 Task: Create a directory such as "my_folder," and verify its existence.
Action: Mouse moved to (317, 181)
Screenshot: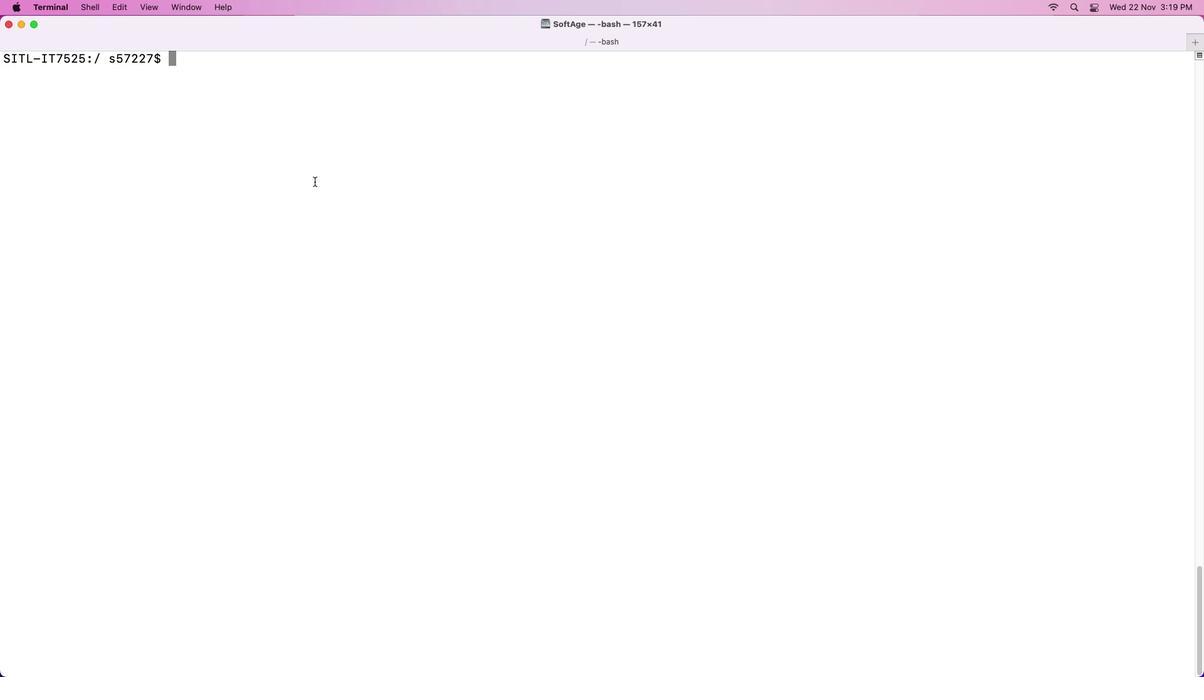 
Action: Mouse pressed left at (317, 181)
Screenshot: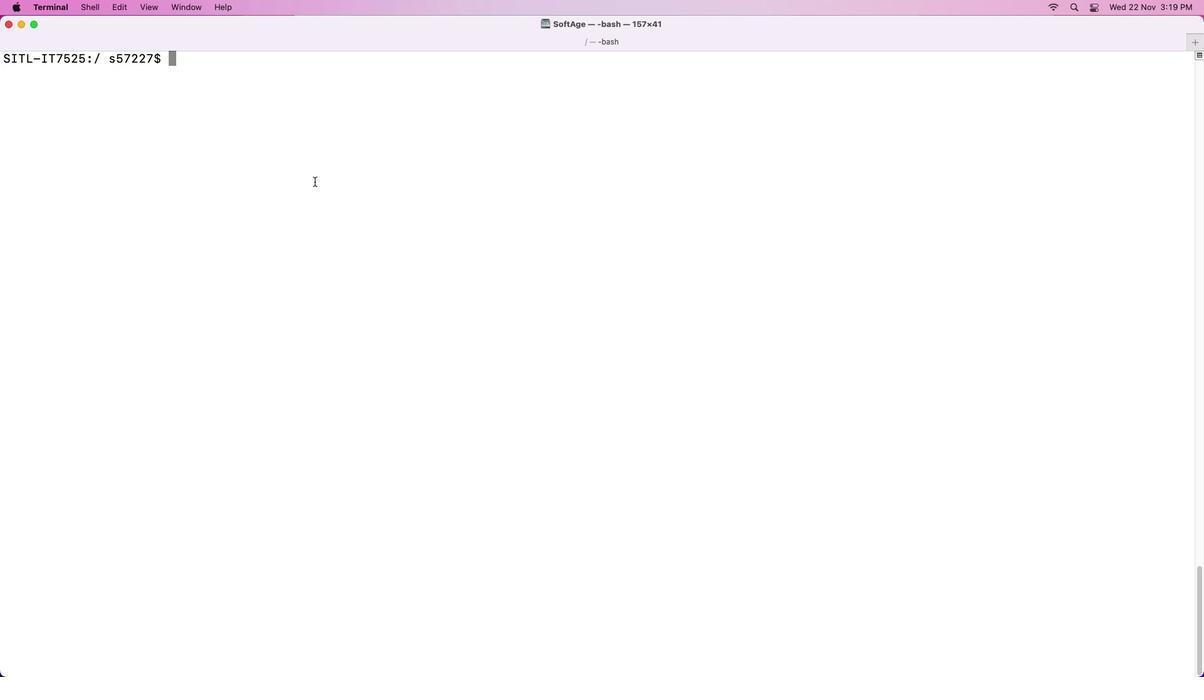 
Action: Mouse moved to (157, 158)
Screenshot: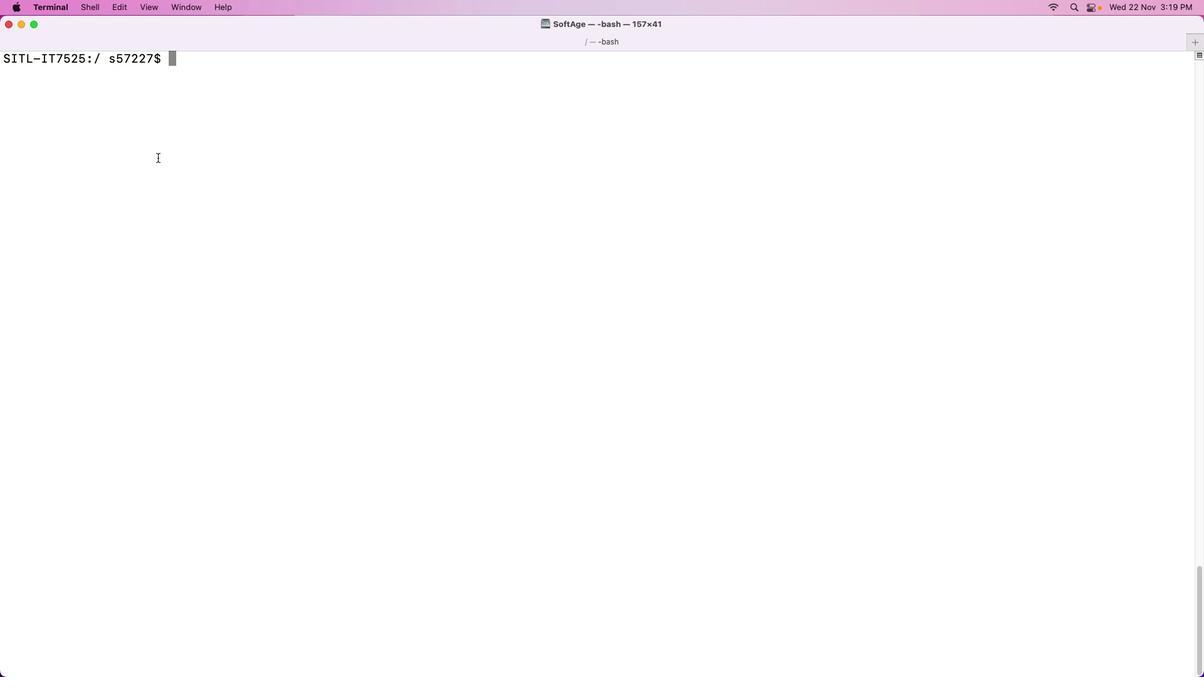 
Action: Key pressed 'l''s'Key.enter'c''d'Key.spaceKey.shift'U''s''e''r''s'Key.enter'l''s'Key.enter'c''d'Key.space's''5''7''2''2''7'Key.enter'l''s'Key.enter'c''d'Key.space'b''a''s''h'Key.shift'_''t''a''s''k''s'Key.enterKey.spaceKey.backspace'l''s'Key.enter'm''k''d''i''r'Key.space't''a''s''k''1''6'Key.enter'l''s'Key.enter'c''d'Key.space't''a''s''k''1''6'Key.enter'l''s'Key.enter'c'Key.backspace'm''a''k''e'Key.shift'_''d''i''r''e''c''t''o''r''y''.''s''h'Key.enterKey.upKey.leftKey.leftKey.leftKey.leftKey.leftKey.leftKey.leftKey.leftKey.leftKey.leftKey.leftKey.leftKey.leftKey.leftKey.leftKey.leftKey.leftKey.leftKey.leftKey.left't''o''u''c''h'Key.spaceKey.enter'l''s'Key.enter'v''i''m'Key.space'm''a''k''e'Key.shift'_''d''i''r''e''c''t''o''r''y''.''s''h'Key.enter'i'Key.shift'#'Key.shift'!''/''b''i''n''/''b''a''s''h'Key.enterKey.enterKey.shift'#'Key.space's''e''t'Key.space't''h''e'Key.space'd''i''r''e''c''t''o''r''y'Key.space'n''a''m''e'Key.enter'd''i''r''e''c''t''o''r''y'Key.shift'_''n''a''m''e''='Key.shift'"''m''y'Key.shift'_''f''o''l''d''e''r'Key.shift'"'Key.enterKey.enterKey.shift'$'Key.backspaceKey.shift'#'Key.spaceKey.caps_lock'C'Key.caps_lock'h''e''c''k'Key.space'i''f'Key.space't''h''e'Key.space'd''i''r''e''c''t''o''r''y'Key.space'a''l'Key.spaceKey.backspace'r''e''a''d''y'Key.space'e''x''i''s''t''s'Key.enter'i''f'Key.space'['Key.space'-''d'Key.spaceKey.shift'"'Key.shift'$''d''i''r''e''c''t''o''r''y'Key.shift'_''n''a''m''e'Key.shift'"'Key.space']'';'Key.space't''h''e''n'Key.enterKey.tab'e''c''h''o'Key.spaceKey.shift'"'Key.caps_lock'D'Key.caps_lock'i''r''e''c''t''o''r''y'Key.space"'"Key.shift'$''d''i''r''e''c''t''o''r''y'Key.shift'_''n''a''m''e'"'"Key.space'a''l''r''e''a''d''y'Key.spaceKey.space'e''x''i''s''t''s''.'Key.shift'"'Key.enter'w'Key.backspace'e''l''s''e'Key.spaceKey.enterKey.tabKey.shift_r'#'Key.spaceKey.caps_lock'C'Key.caps_lock'r''e''a''t''e'Key.space't''h''e'Key.space'd''i''r''e''c''t''o''r''y'Key.enterKey.tab'm''k''d''i''r'Key.spaceKey.shift_r'"'Key.shift'$''d''i''r''e''c''t''o''r''y'Key.shift'_''n''a''m''e'Key.shift'"'Key.enterKey.enterKey.tabKey.shift'#'Key.spaceKey.caps_lock'C'Key.caps_lock'h''e''c''k'Key.space'i''f'Key.space't''h''e'Key.space'd''i''r''e''c''t''o''r''y'Key.space'c''r''e''a''t''i''o''n'Key.space'w''a'Key.spaceKey.backspace's'Key.space's''u''c''c''e''s''s''f''u''l'Key.enterKey.tab'i''f'Key.space'['Key.spaceKey.shift'$'Key.shift_r'?'Key.space'-''e''q'Key.space'0'']'Key.backspaceKey.space']'';'Key.space't''h''e''n'Key.spaceKey.enterKey.tabKey.tab'e''c''h''o'Key.shift_r'"'Key.backspaceKey.spaceKey.shift_r'"'Key.caps_lock'D'Key.caps_lock'i''r''e''c''t''o''r''y'Key.space"'"Key.shift'$''d''i''r''e''c''t''o''r''y''n'Key.backspaceKey.spaceKey.space'-'Key.backspaceKey.backspaceKey.backspaceKey.spaceKey.space'-'Key.backspaceKey.backspaceKey.backspaceKey.shift_r'_''n''a''m''e'"'"Key.space'c''r''e''a''t''e''d'Key.space's''u''c''c''e''s''f''u''l''l''y''.'Key.shift_r'"'Key.enterKey.tab'e''l''s''e'Key.spaceKey.enterKey.tabKey.tab'e''c''h''o'Key.spaceKey.shift_r'"'Key.caps_lock'F'Key.caps_lock'a''i''l''e''d'Key.space't''o'Key.space'c''r''e''a''t''e''b''d''i''r''e'Key.leftKey.leftKey.leftKey.leftKey.leftKey.deleteKey.spaceKey.end'c''t''o''r''y'Key.spaceKey.spaceKey.backspace"'"Key.shift'$''d''i''r''e''c''t''o''r''y'Key.shift_r'_''n''a''m''e'"'"'.'Key.shift_r'"'Key.enterKey.tabKey.tab'e''x''i''t'Key.space'1'Key.spaceKey.shift'#'Key.spaceKey.caps_lock'E'Key.caps_lock'x''i''t'Key.space't''h''e'Key.space's''c''r''i''p''t'Key.space'w''i''t''h'Key.space'a''n'Key.space'e''r''r''o''r'Key.space'c''o''d''e'Key.enterKey.tab'f''i'Key.enter'f''i'Key.enterKey.enterKey.escKey.shift_r':''w''q'Key.enter'c''a''t'Key.space'm''a''k''e'Key.shift_r'_''d''i''r''e''c''t''o''r''y''.''s''h'Key.enter
Screenshot: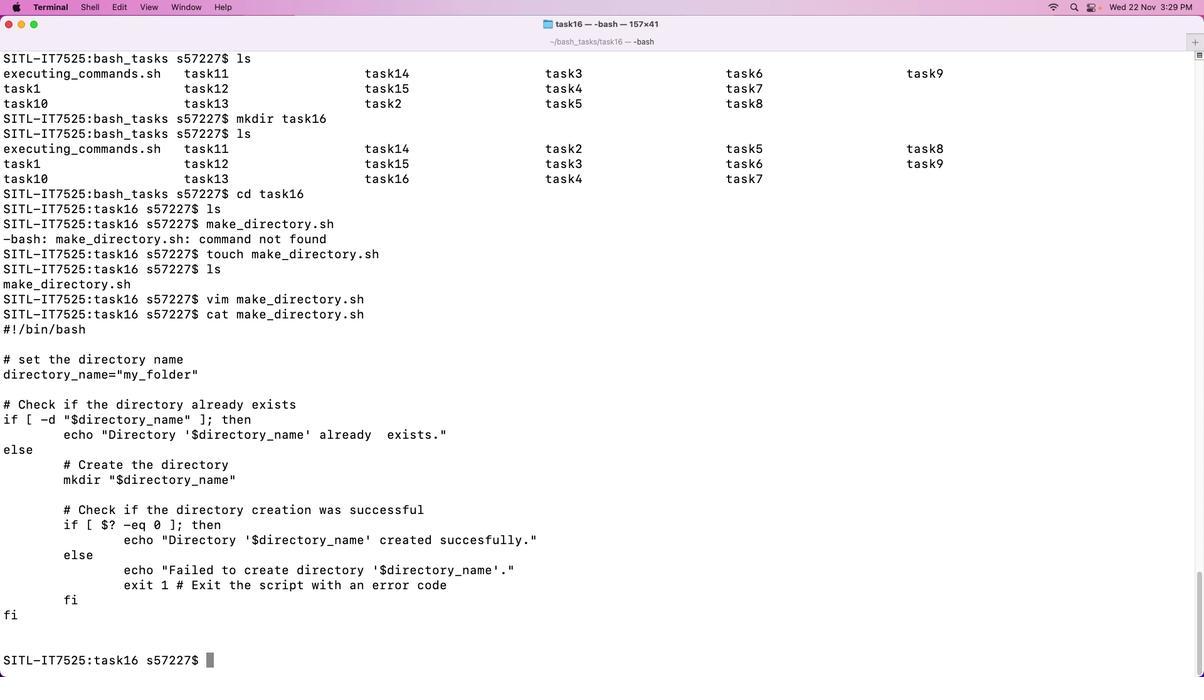 
Action: Mouse moved to (329, 341)
Screenshot: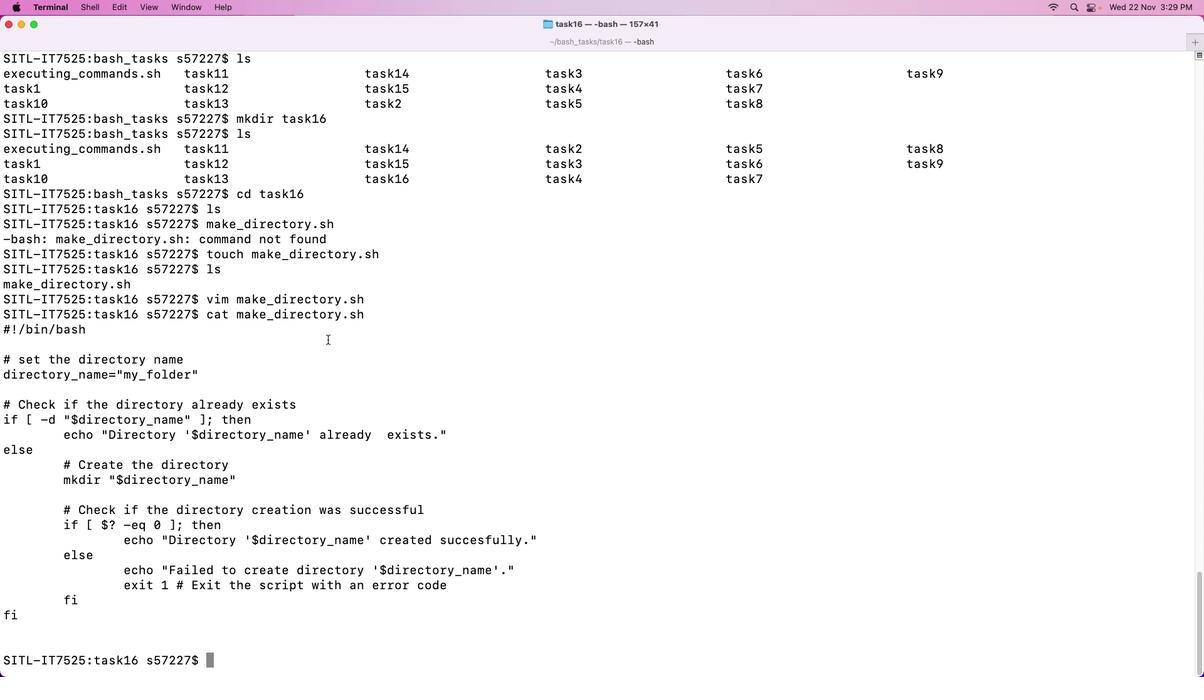 
Action: Mouse scrolled (329, 341) with delta (0, 0)
Screenshot: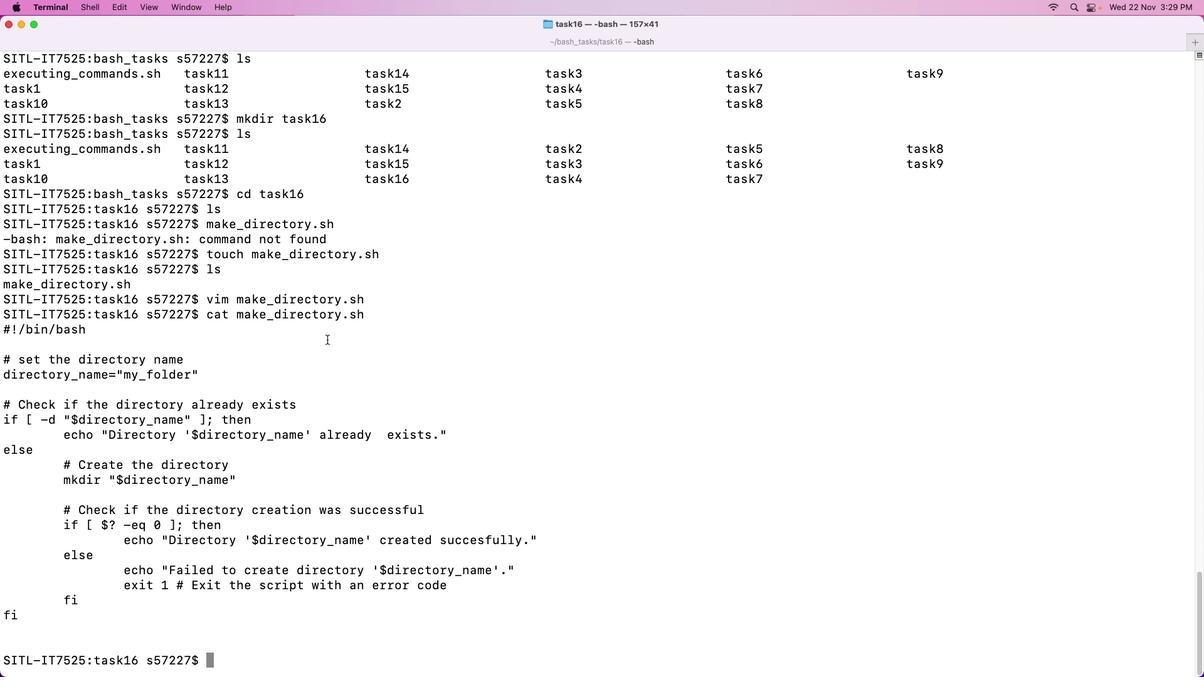 
Action: Mouse scrolled (329, 341) with delta (0, 0)
Screenshot: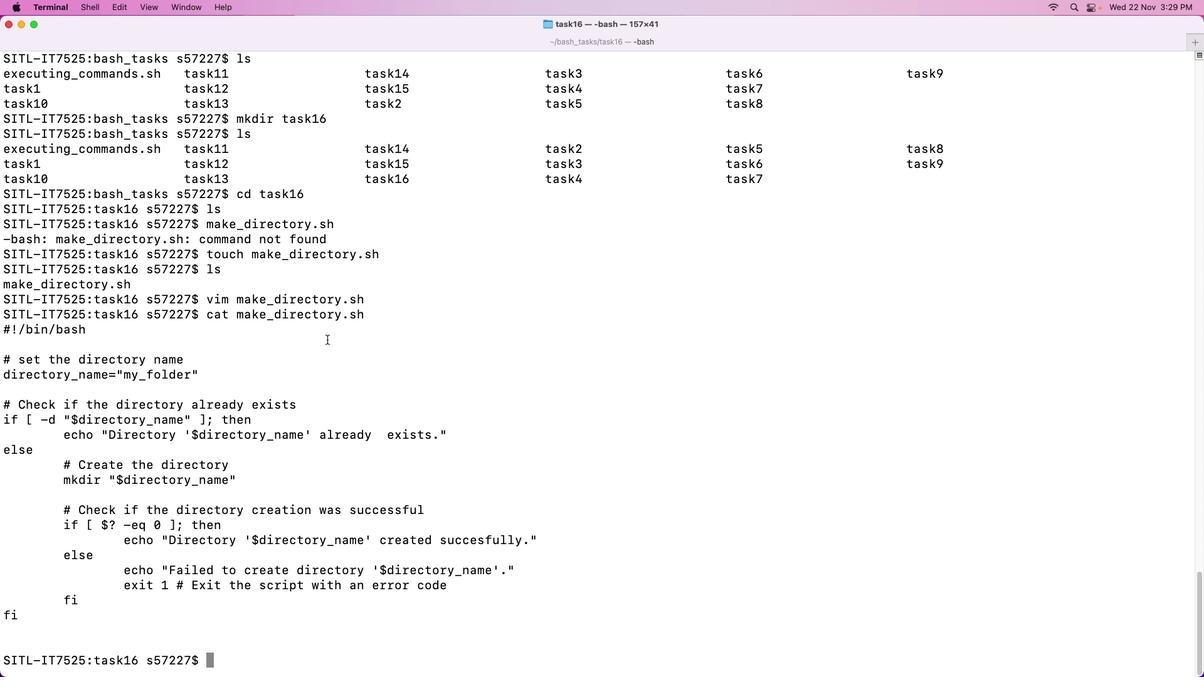 
Action: Mouse scrolled (329, 341) with delta (0, -1)
Screenshot: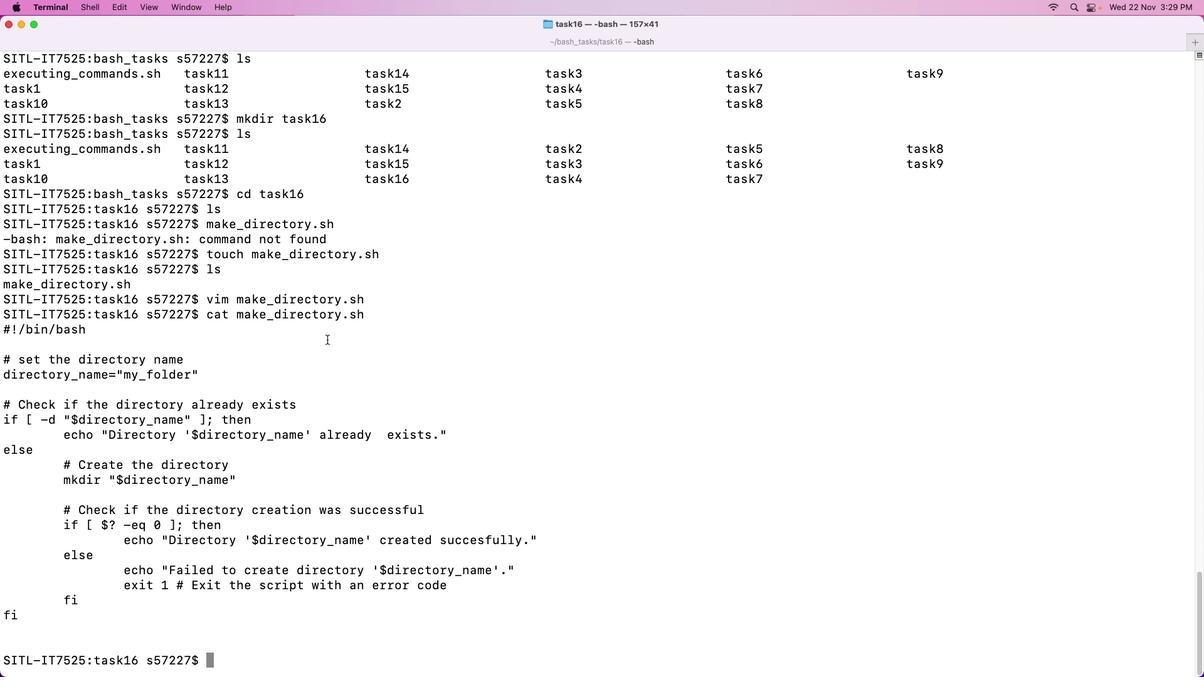 
Action: Mouse moved to (327, 336)
Screenshot: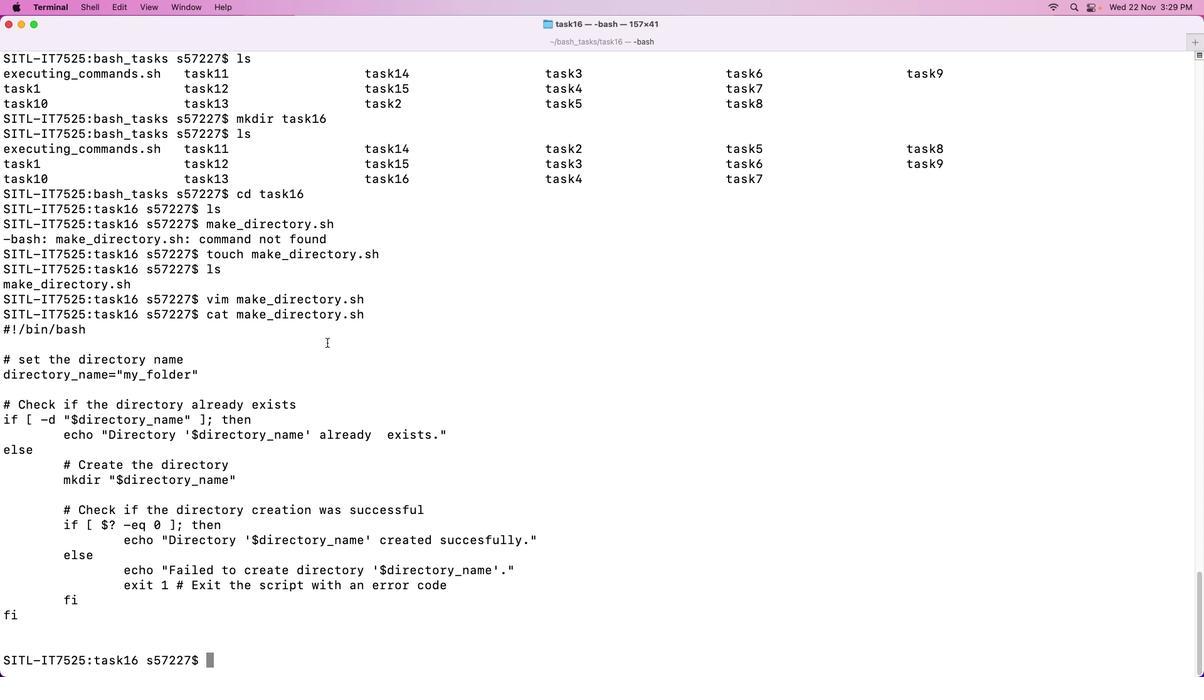 
Action: Mouse scrolled (327, 336) with delta (0, 0)
Screenshot: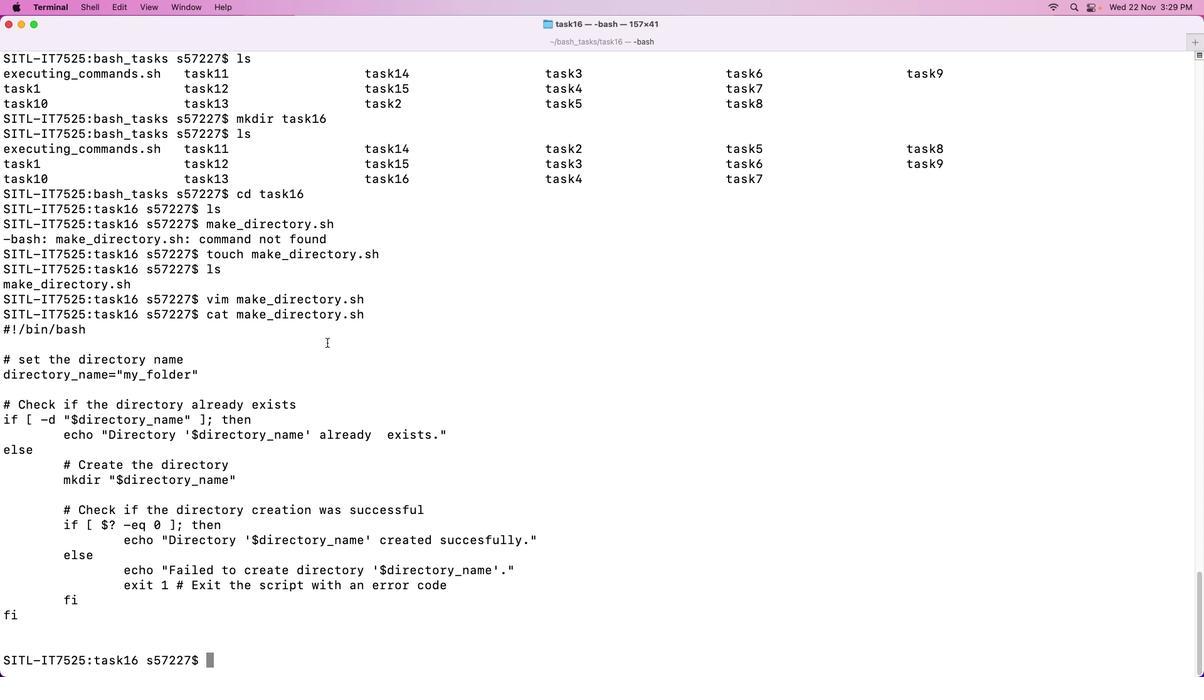 
Action: Mouse moved to (327, 336)
Screenshot: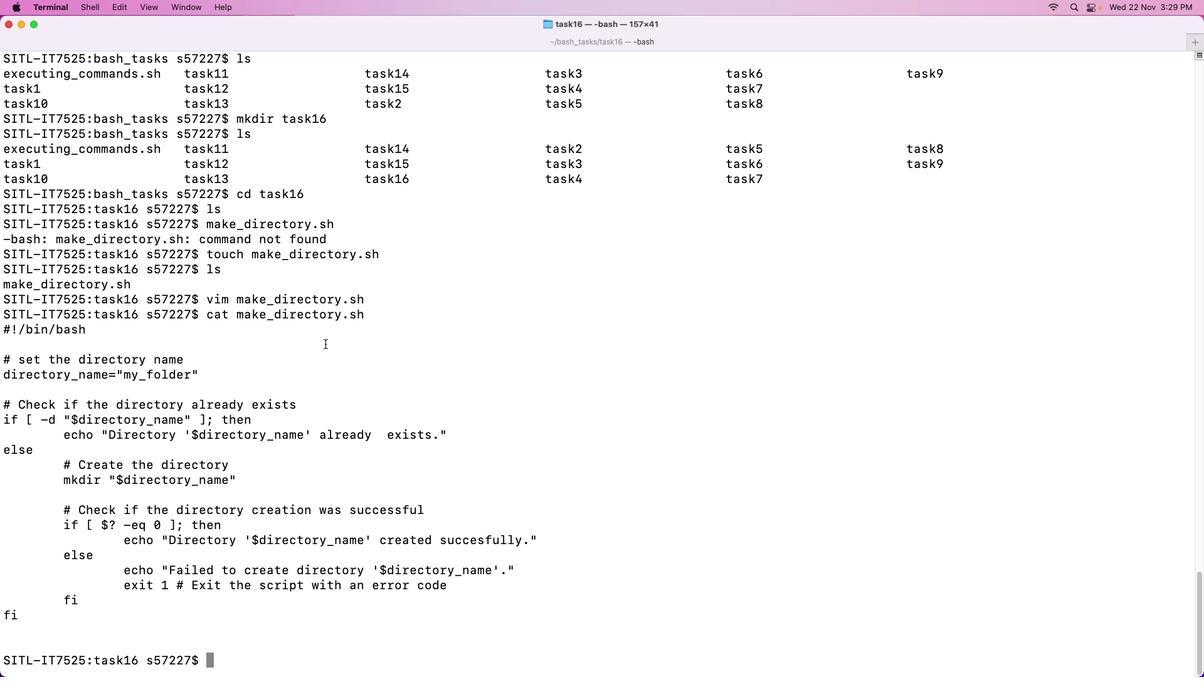 
Action: Mouse scrolled (327, 336) with delta (0, 0)
Screenshot: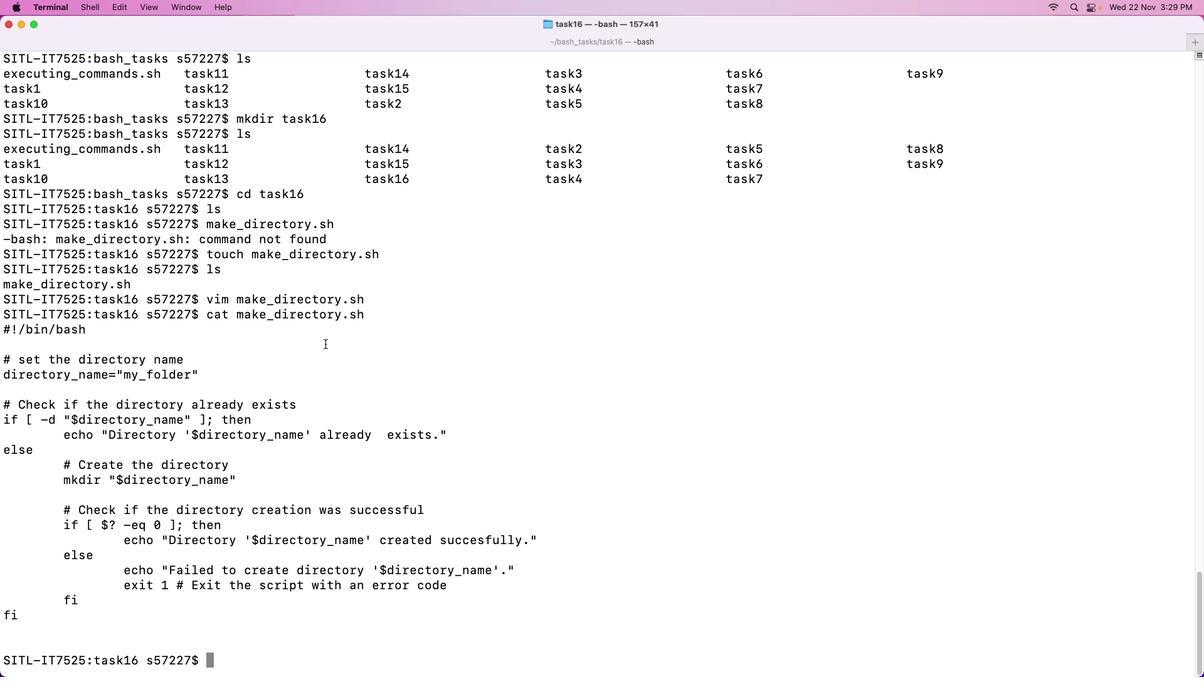 
Action: Mouse scrolled (327, 336) with delta (0, -1)
Screenshot: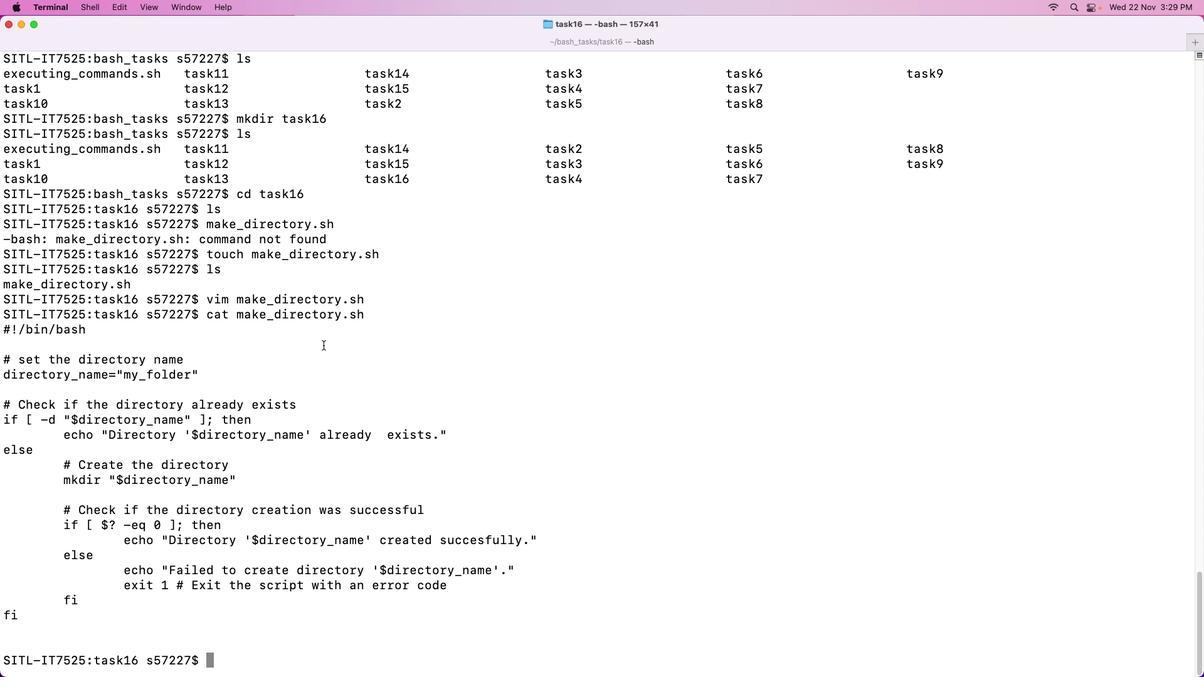 
Action: Mouse moved to (133, 420)
Screenshot: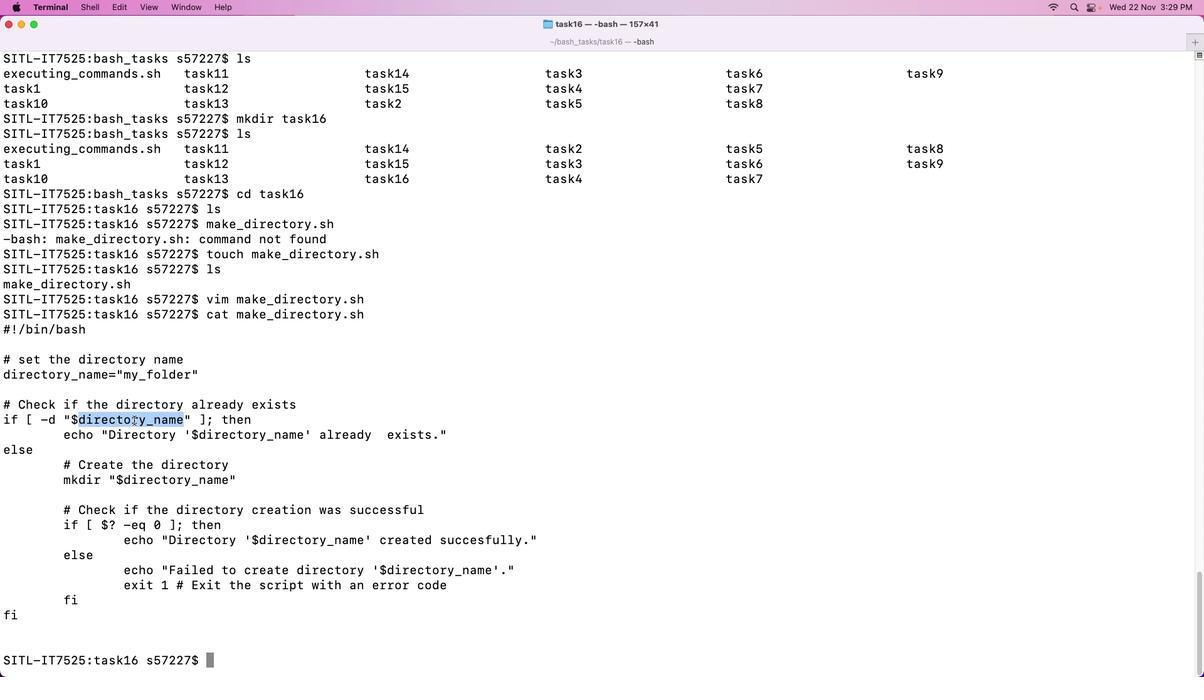 
Action: Mouse pressed left at (133, 420)
Screenshot: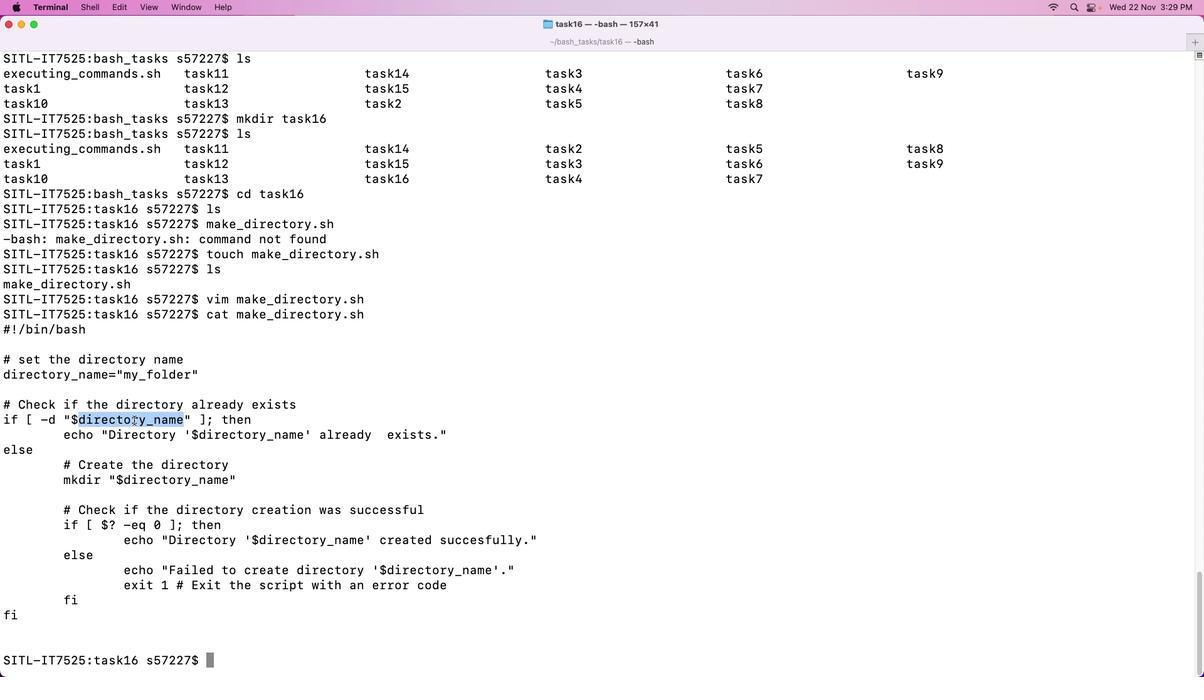 
Action: Mouse pressed left at (133, 420)
Screenshot: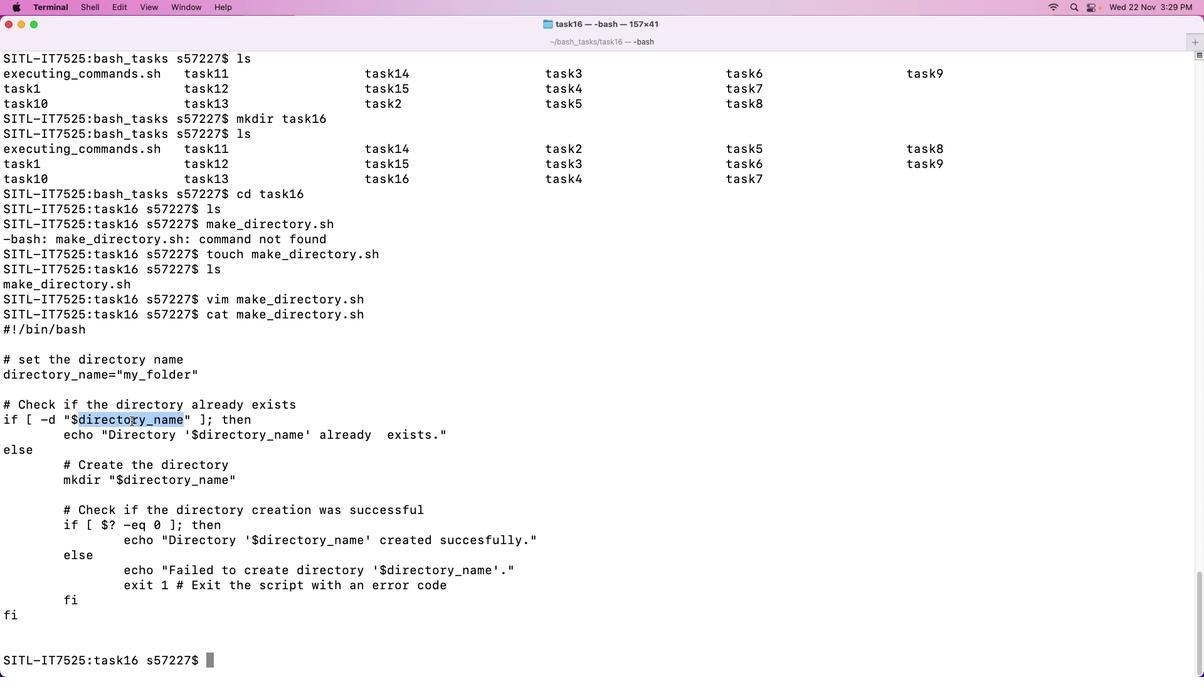 
Action: Mouse moved to (309, 635)
Screenshot: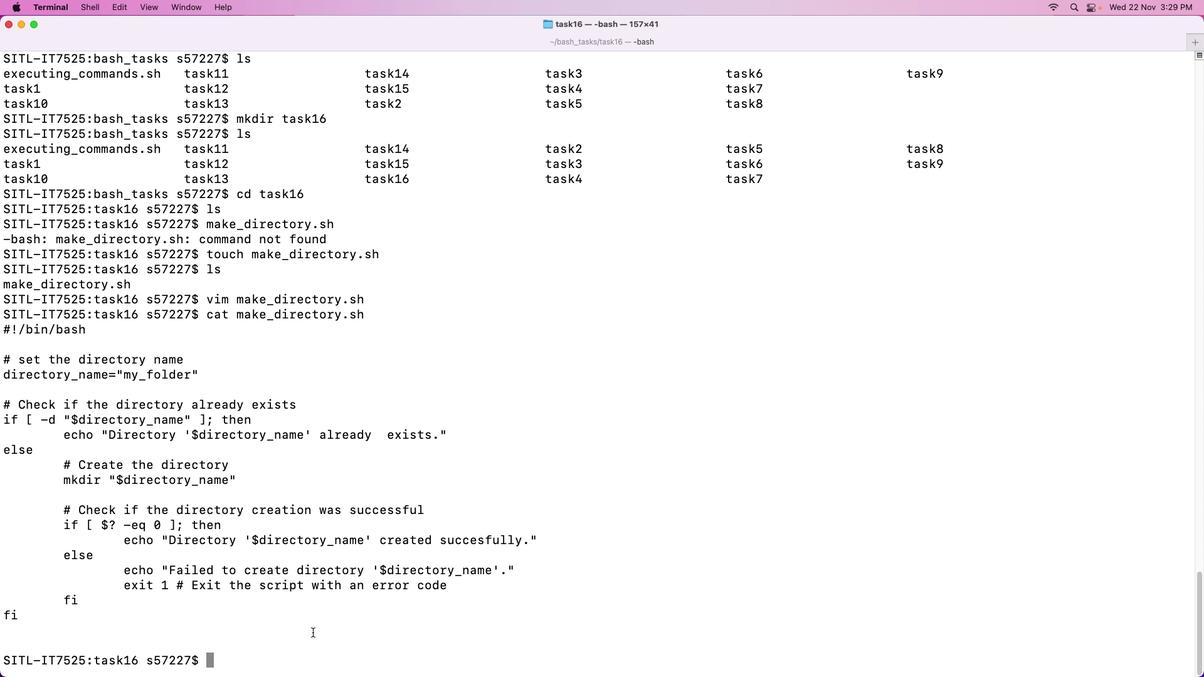 
Action: Mouse pressed left at (309, 635)
Screenshot: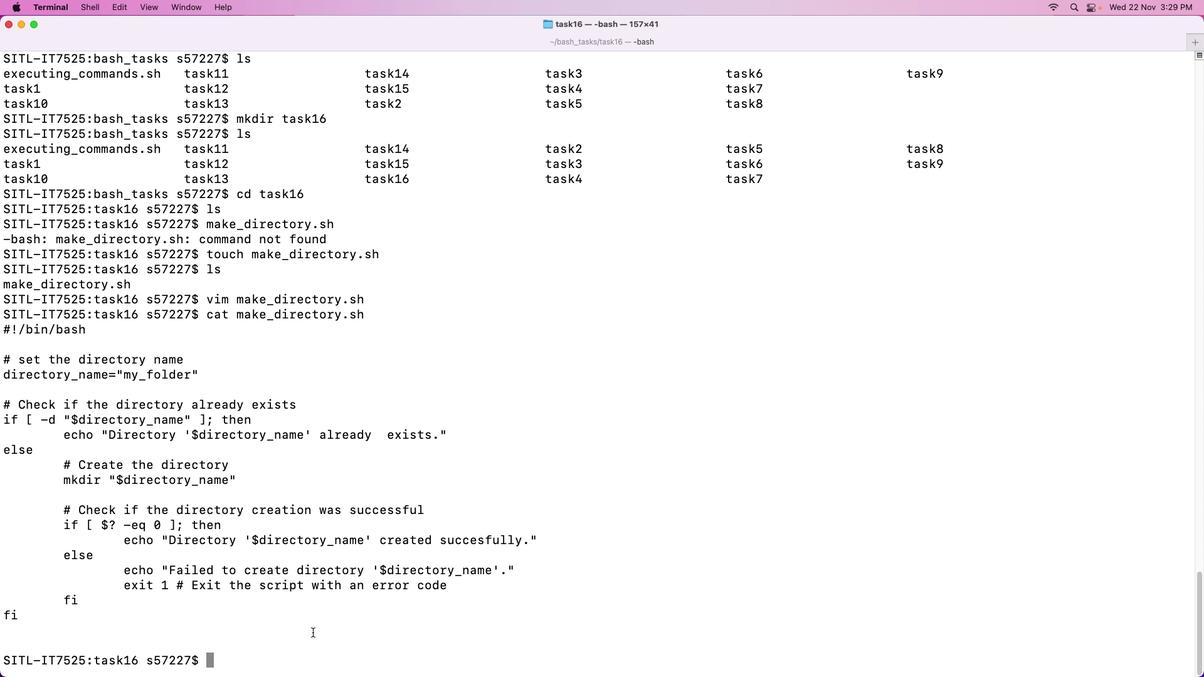 
Action: Mouse moved to (312, 632)
Screenshot: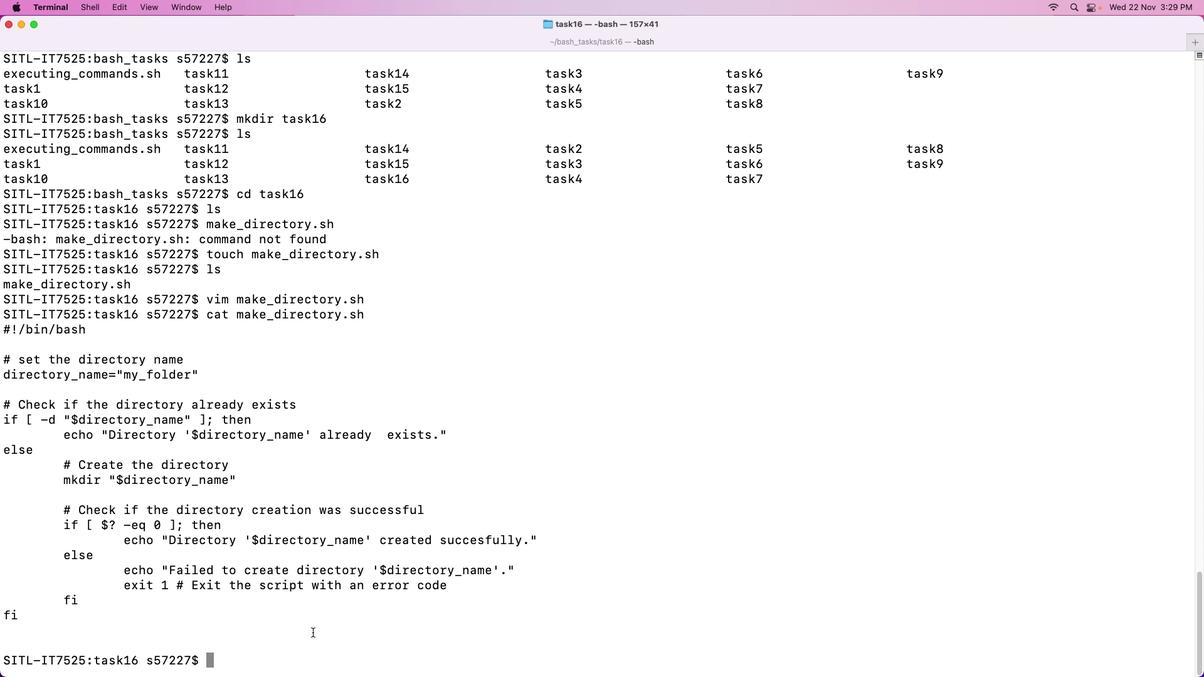 
Action: Key pressed 'l''s'Key.enter'c''h''m''o''d'Key.spaceKey.shift_r'+''x'Key.space'm''a''k''e'Key.shift_r'_''d''i''r''e''c''t''o''r''y''.''s''h'Key.enter'.''/''m''a''k''e'Key.shift_r'_''d''i''r''e''v'Key.backspace'c''t''o''r''y''.''s''h'Key.enter
Screenshot: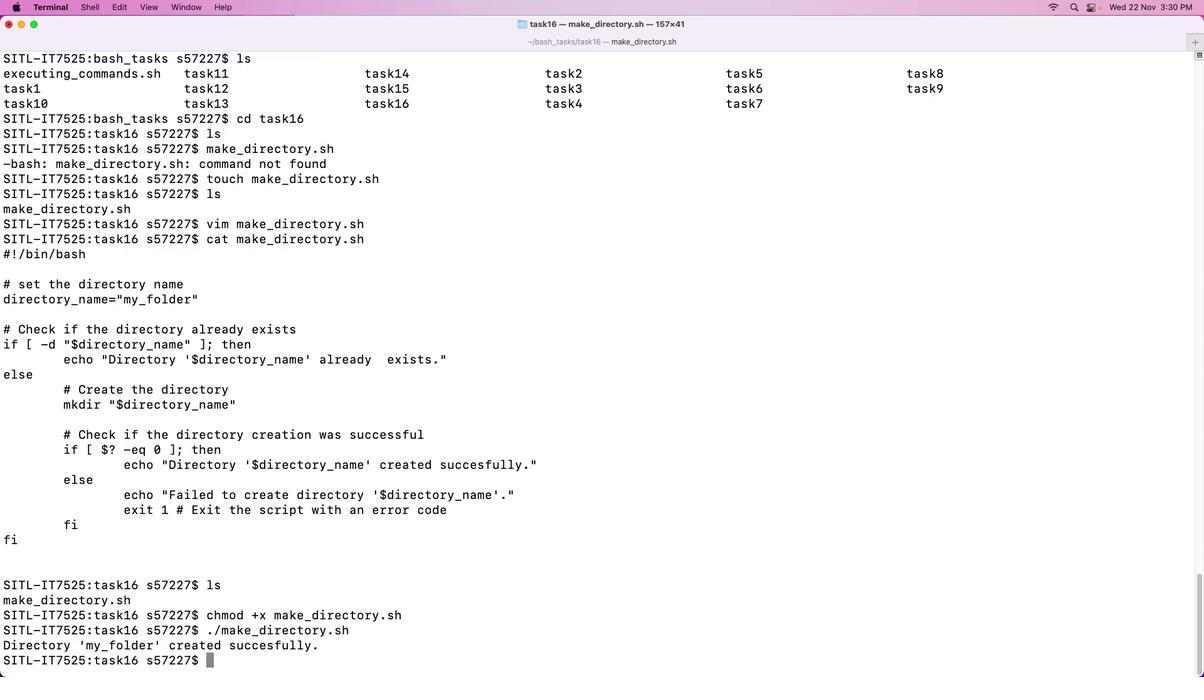 
Action: Mouse moved to (391, 616)
Screenshot: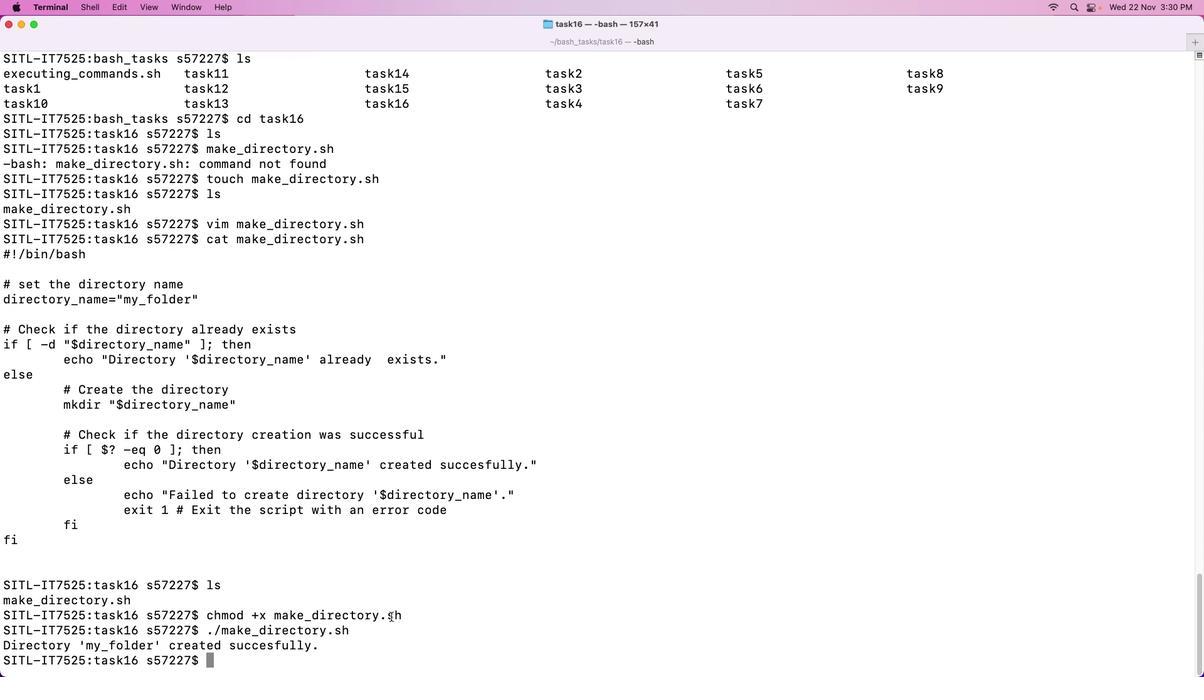 
Action: Key pressed 'l''s'Key.enter
Screenshot: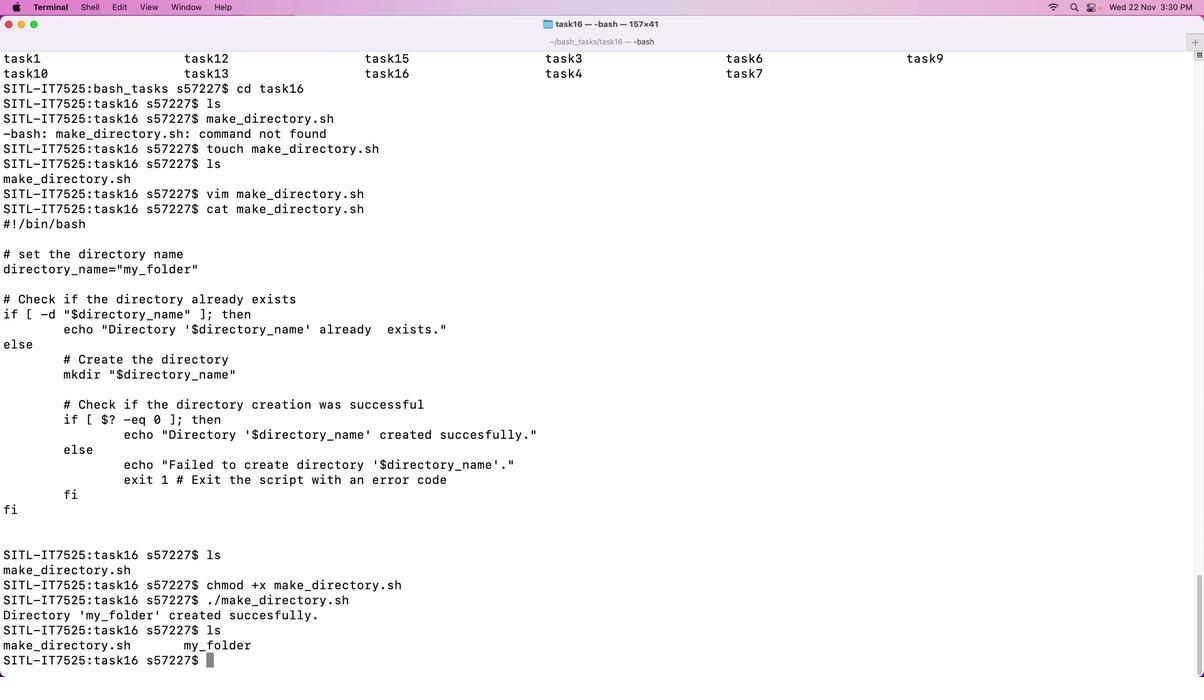 
Action: Mouse moved to (228, 643)
Screenshot: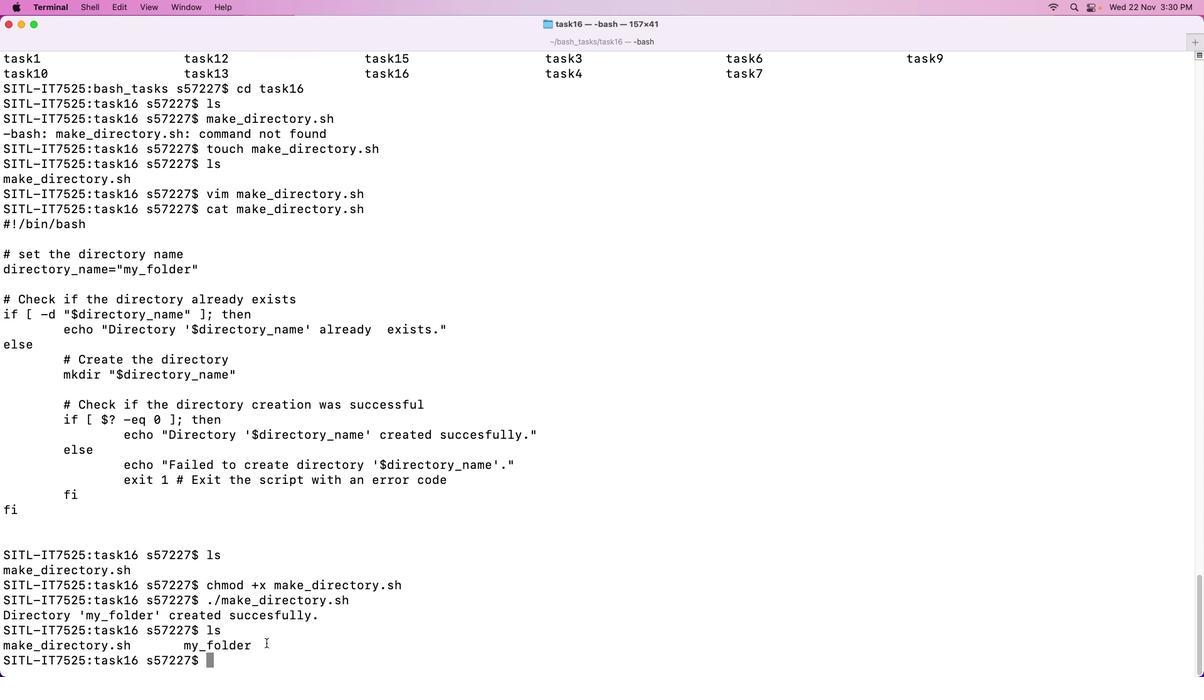 
Action: Mouse pressed left at (228, 643)
Screenshot: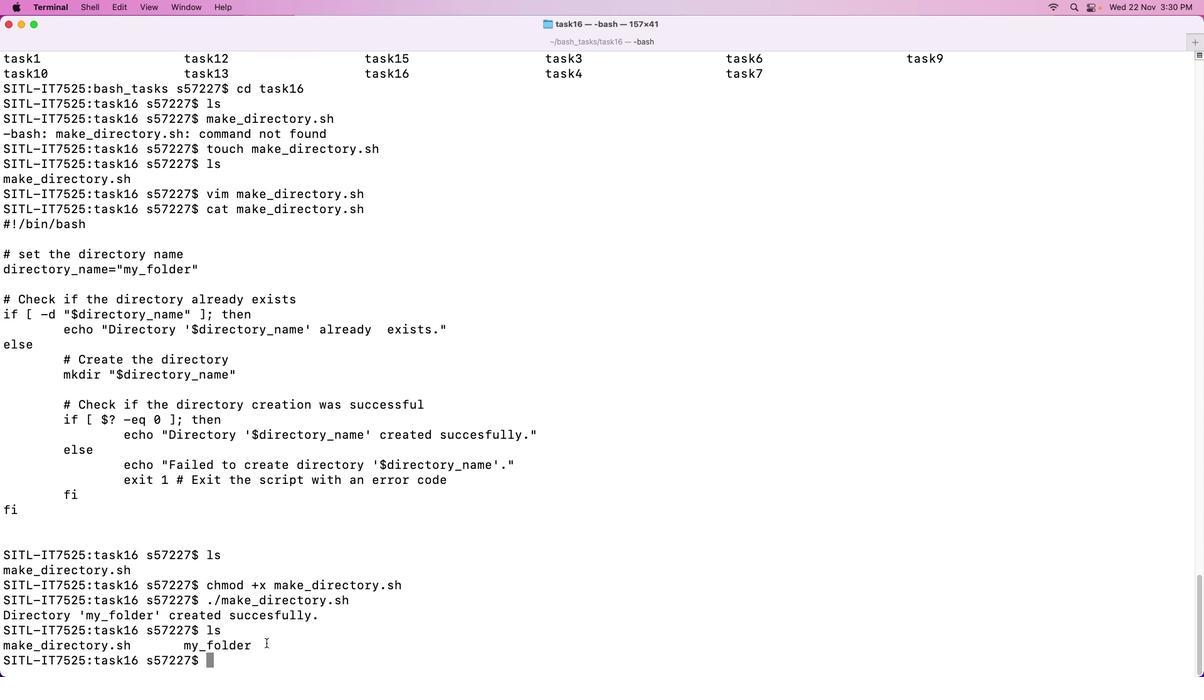 
Action: Mouse moved to (231, 645)
Screenshot: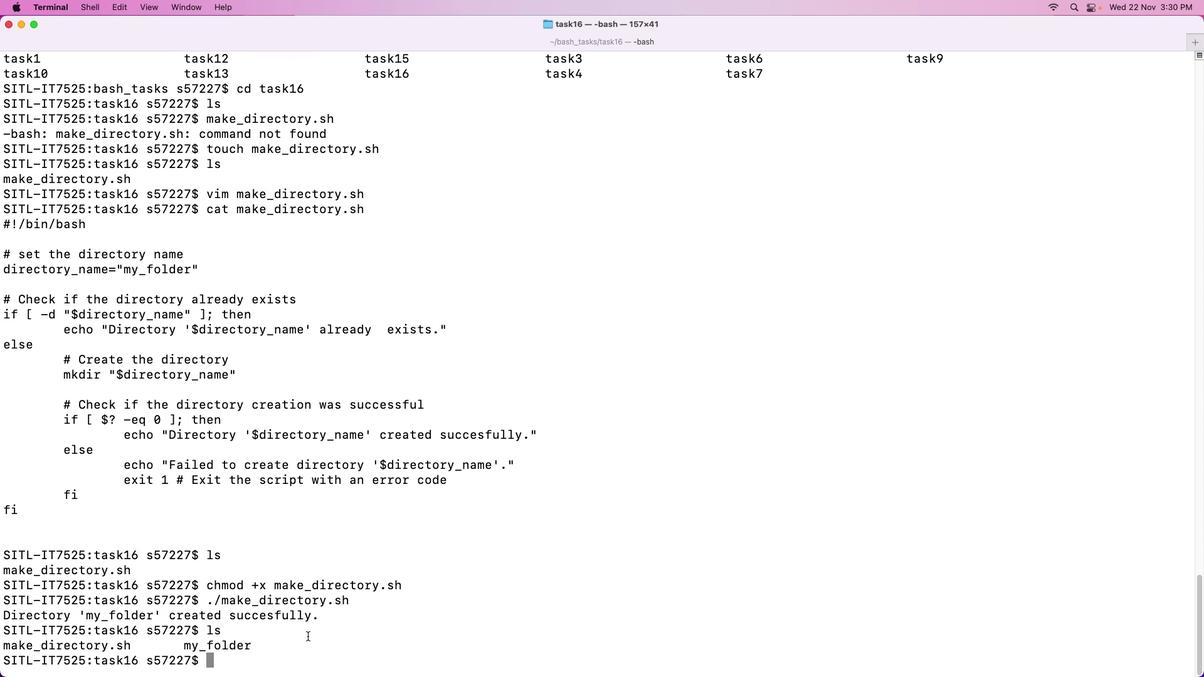 
Action: Mouse pressed left at (231, 645)
Screenshot: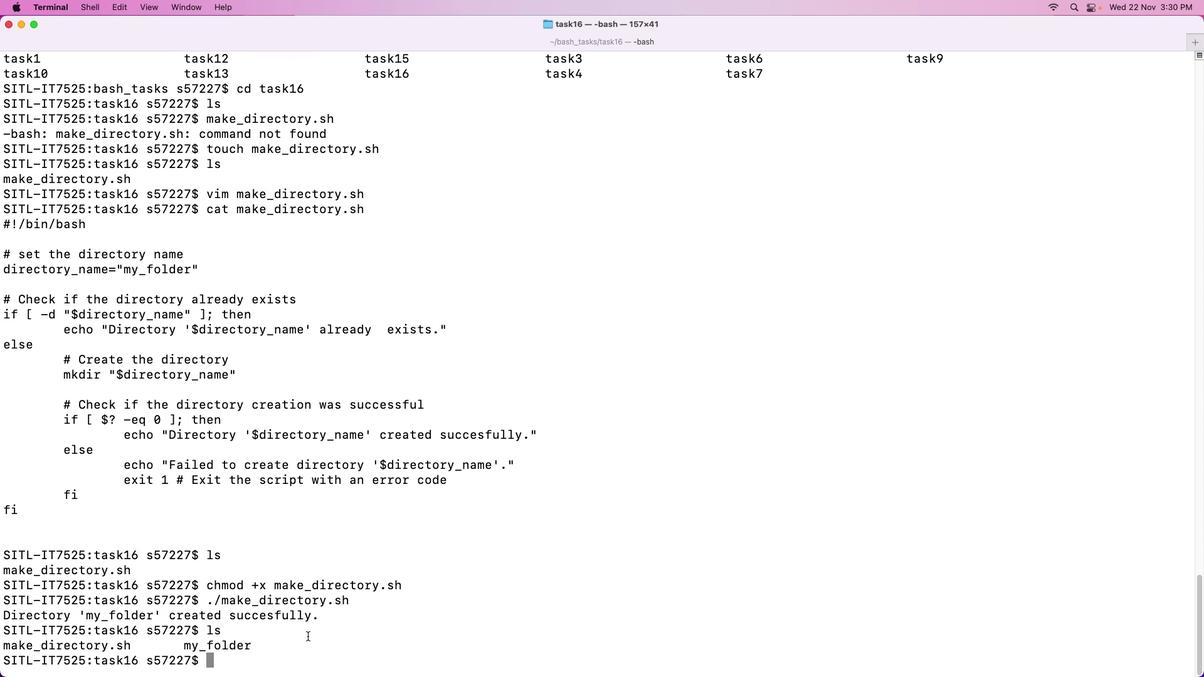 
Action: Mouse moved to (307, 636)
Screenshot: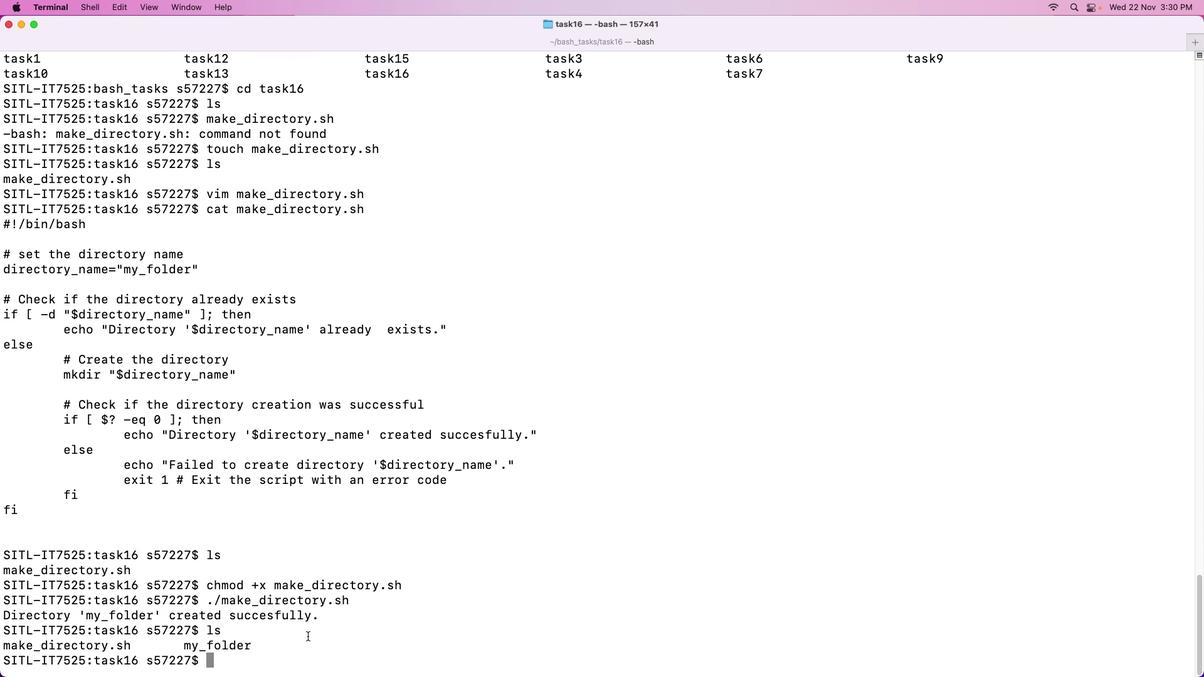 
Action: Mouse pressed left at (307, 636)
Screenshot: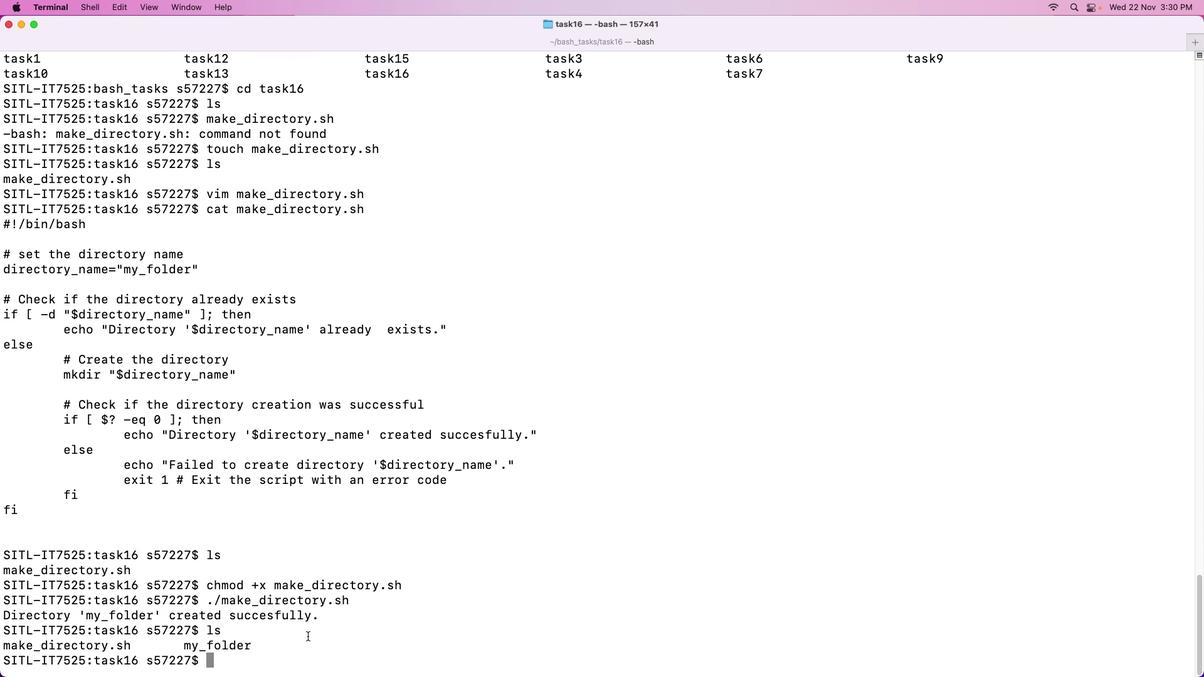 
Action: Key pressed Key.upKey.upKey.enter
Screenshot: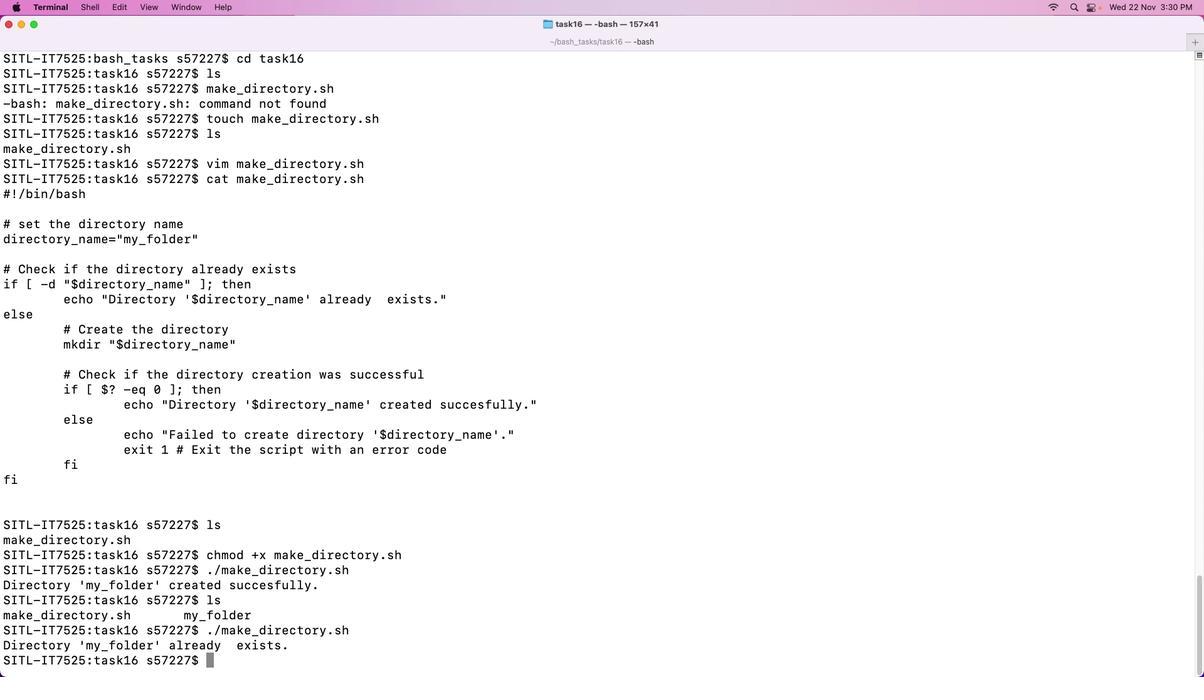 
Action: Mouse moved to (270, 651)
Screenshot: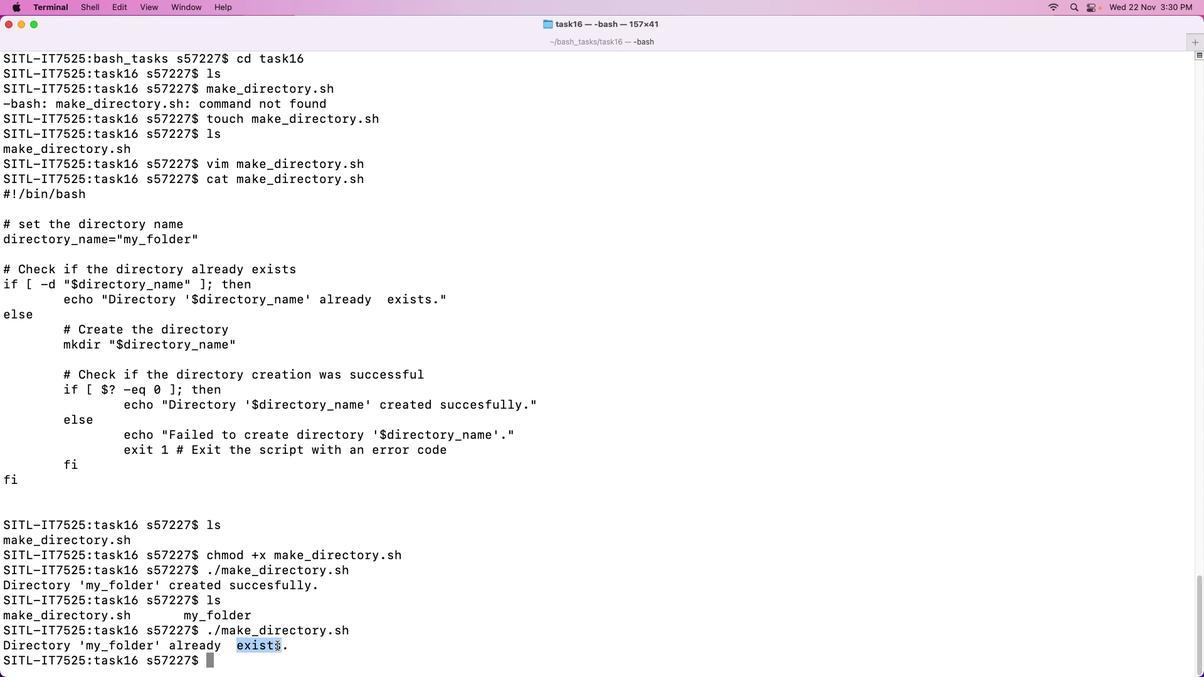 
Action: Mouse pressed left at (270, 651)
Screenshot: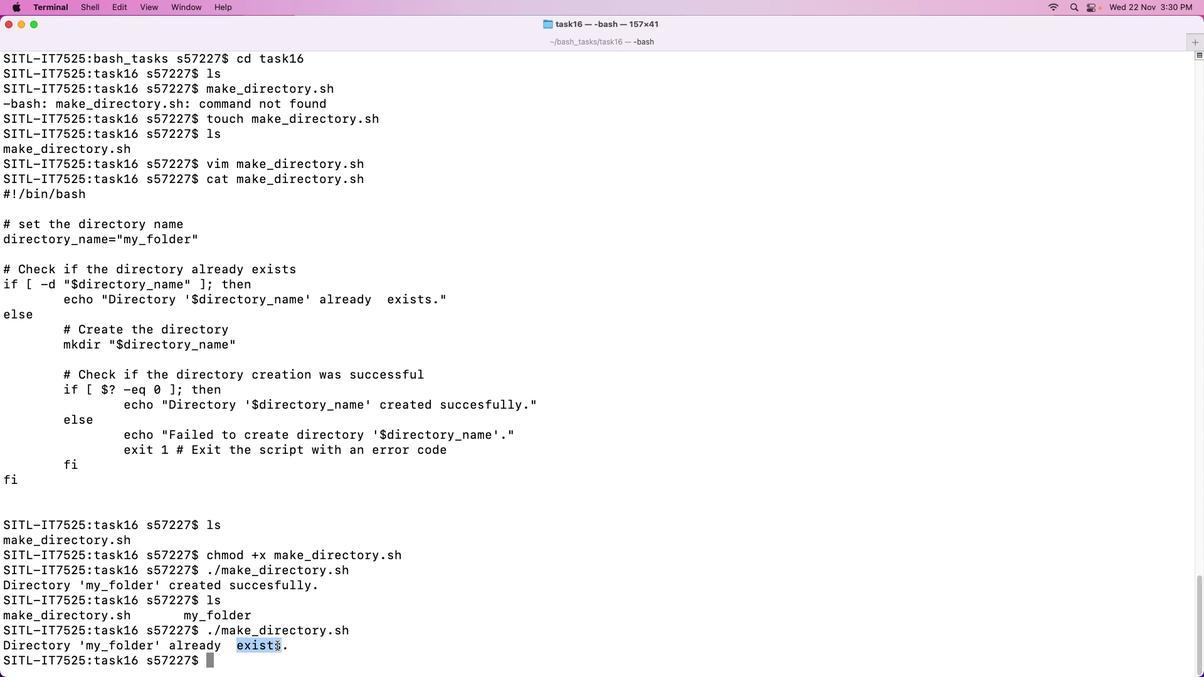 
Action: Mouse pressed left at (270, 651)
Screenshot: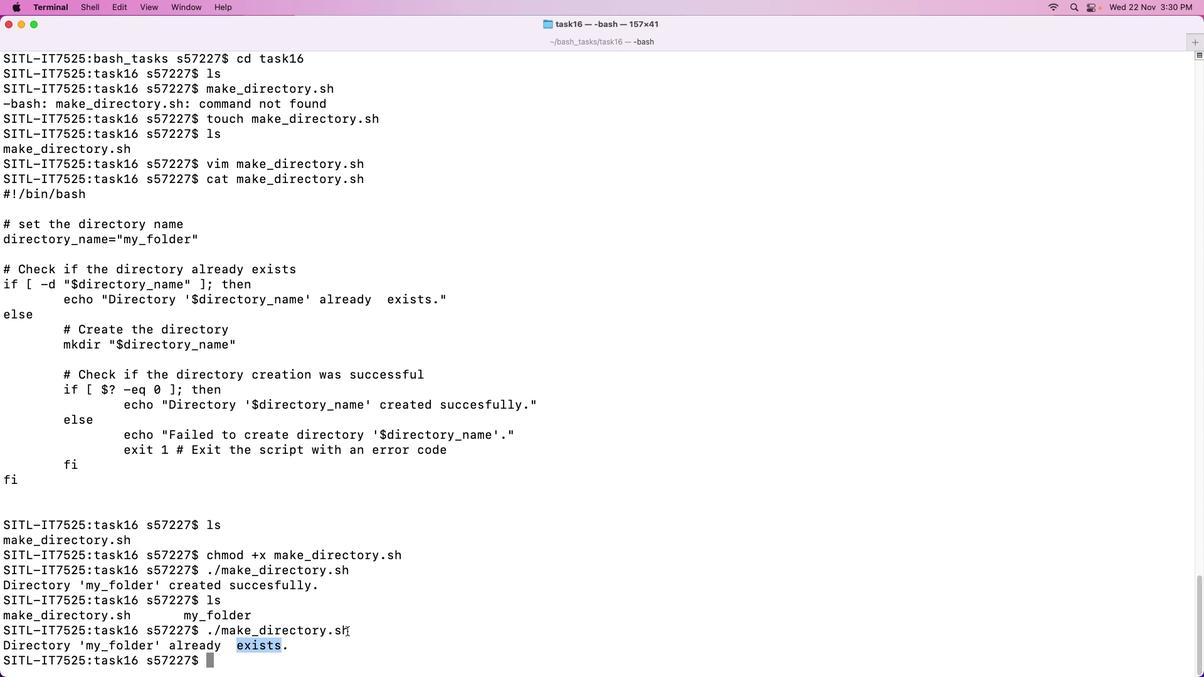 
Action: Mouse moved to (374, 600)
Screenshot: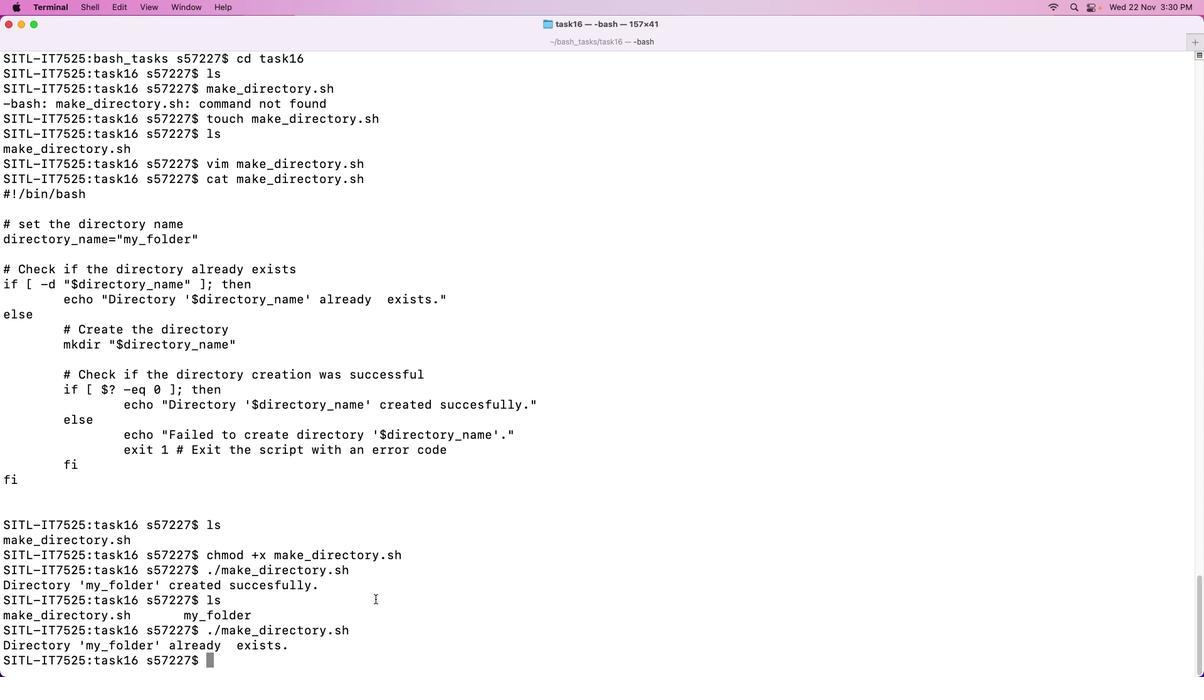 
Action: Mouse pressed left at (374, 600)
Screenshot: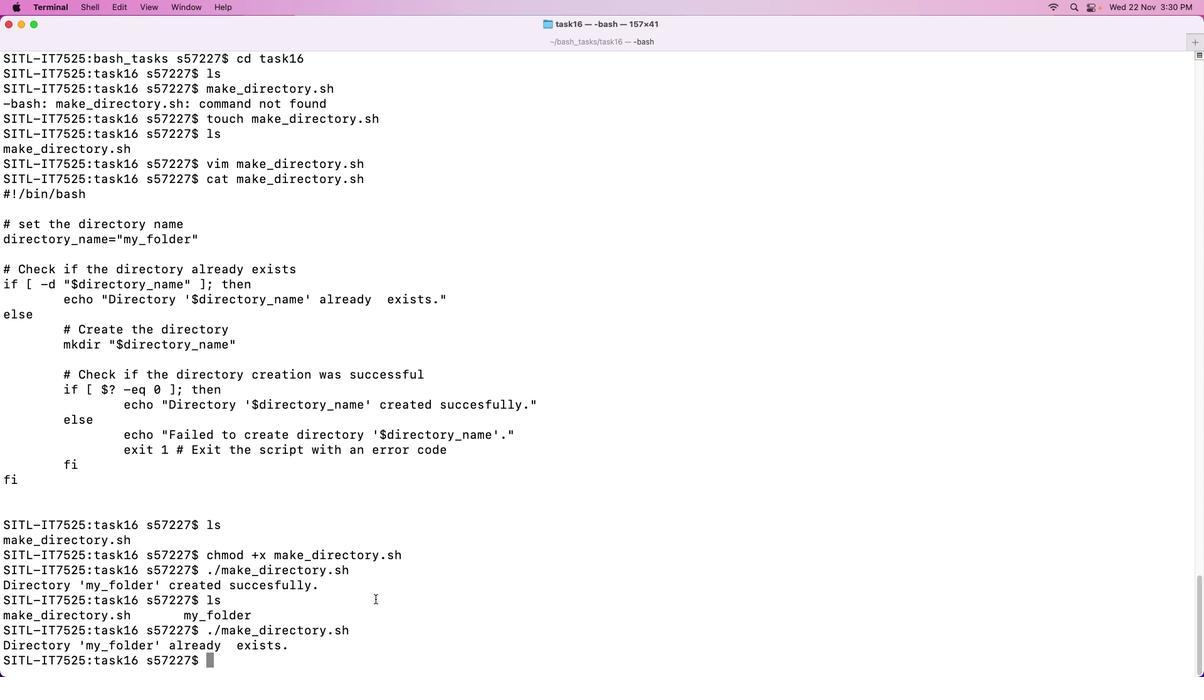 
Action: Mouse moved to (375, 599)
Screenshot: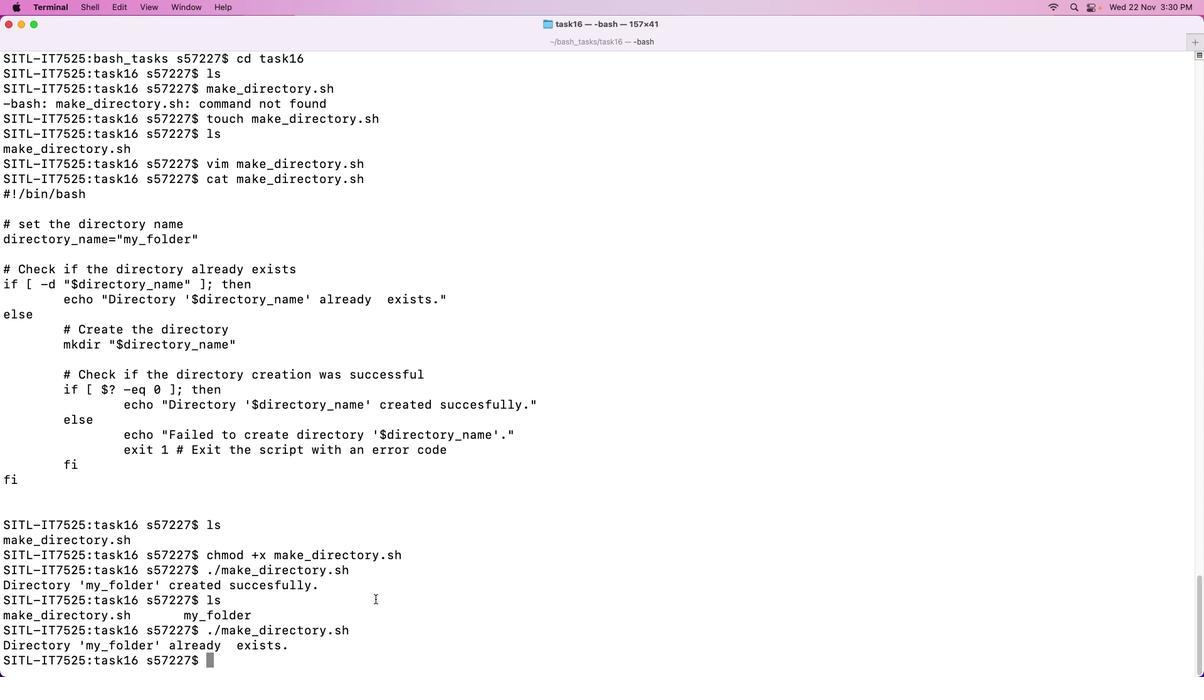 
